 Task: Create a task  Implement a new cloud-based phone system for a company , assign it to team member softage.1@softage.net in the project AgileGator and update the status of the task to  On Track  , set the priority of the task to High
Action: Mouse moved to (73, 49)
Screenshot: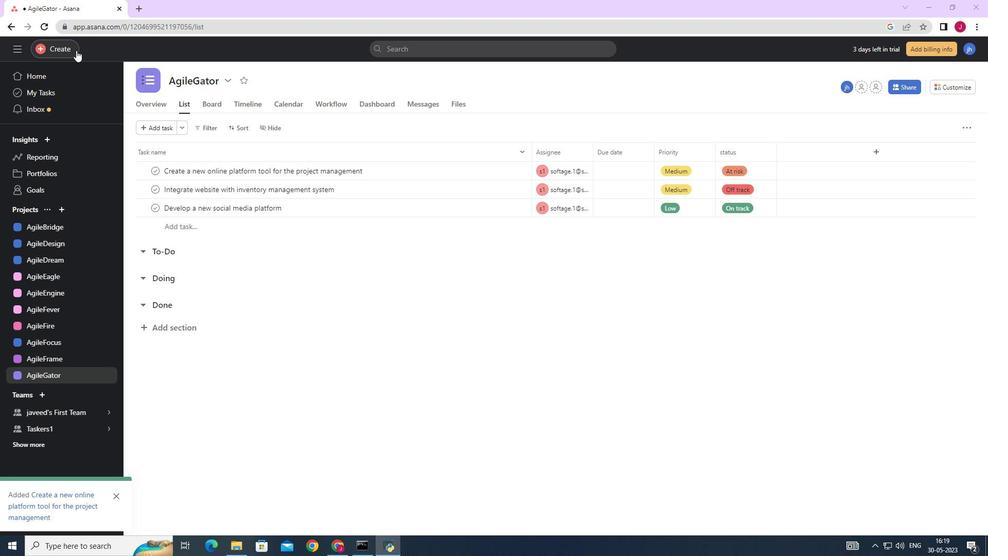 
Action: Mouse pressed left at (73, 49)
Screenshot: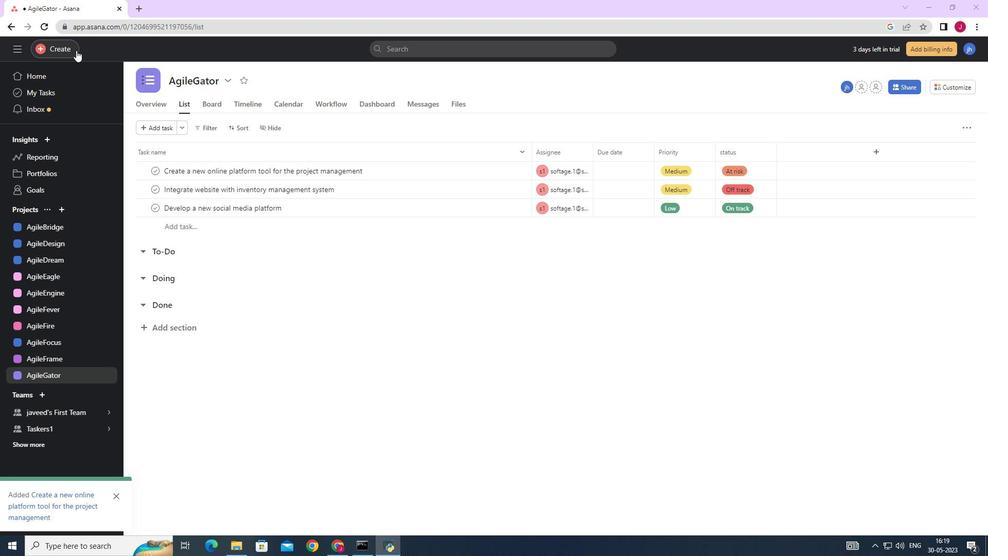 
Action: Mouse moved to (122, 54)
Screenshot: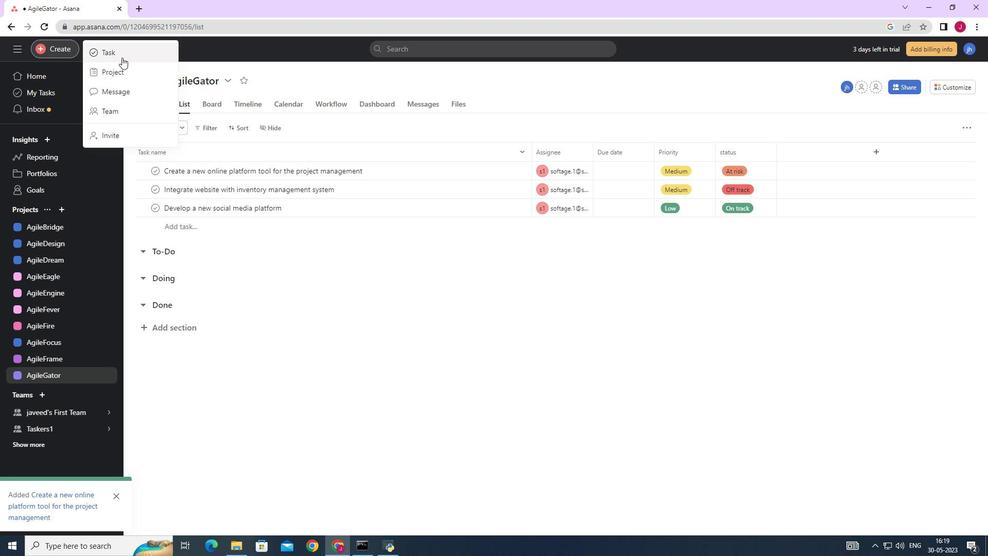 
Action: Mouse pressed left at (122, 54)
Screenshot: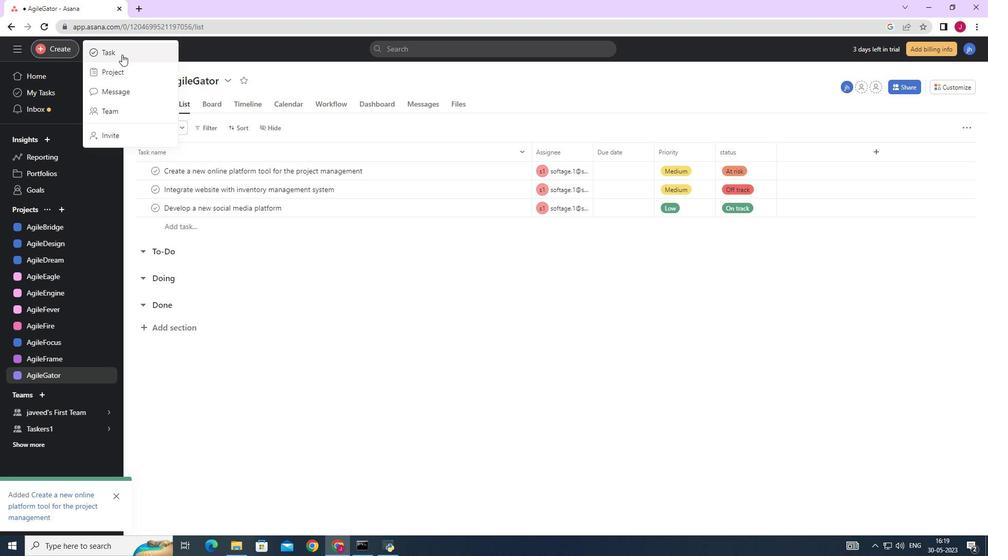 
Action: Mouse moved to (807, 340)
Screenshot: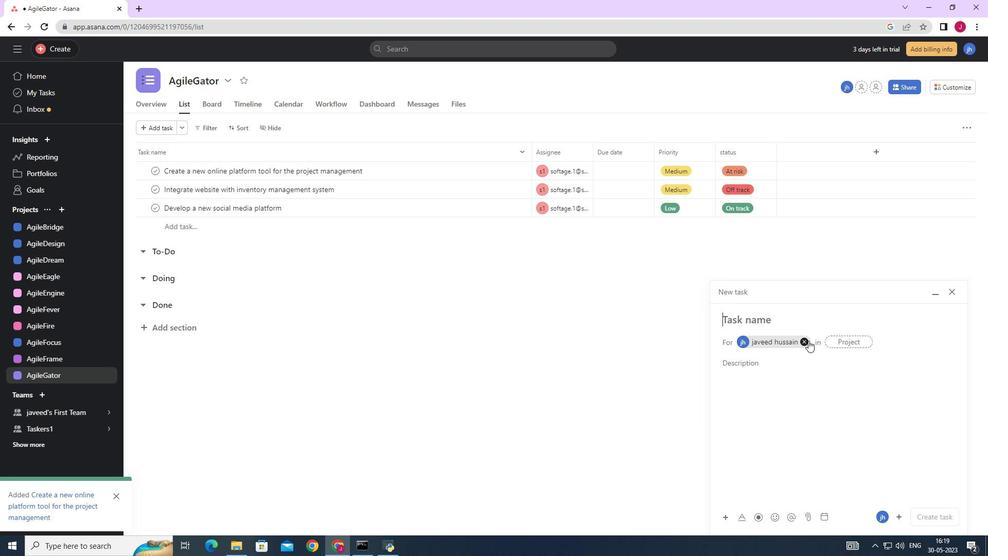 
Action: Mouse pressed left at (807, 340)
Screenshot: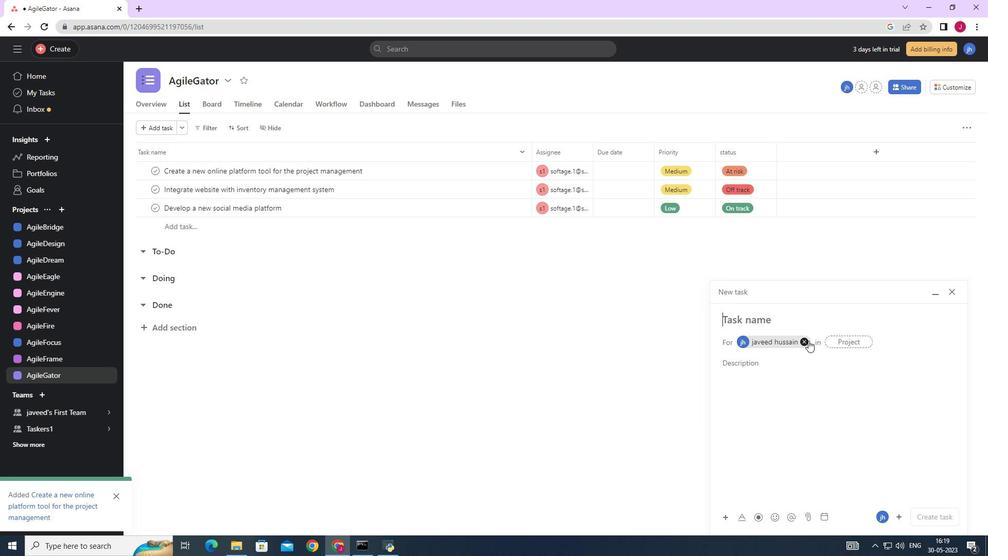 
Action: Mouse moved to (755, 322)
Screenshot: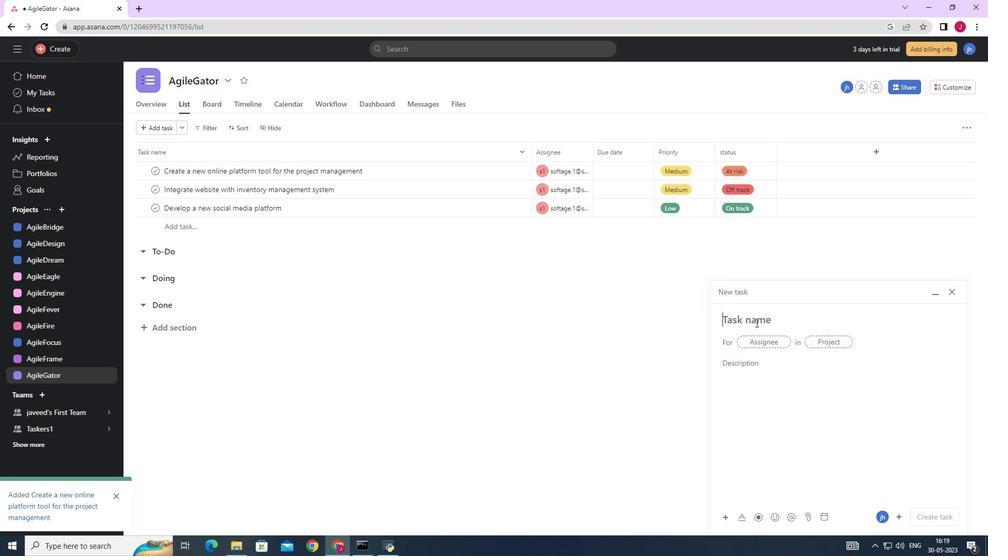 
Action: Mouse pressed left at (755, 322)
Screenshot: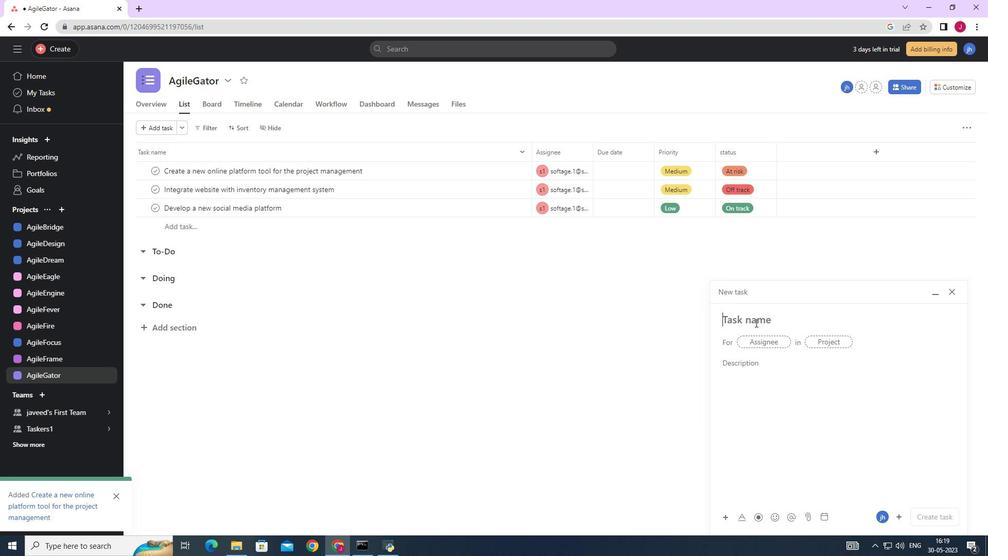 
Action: Mouse moved to (752, 321)
Screenshot: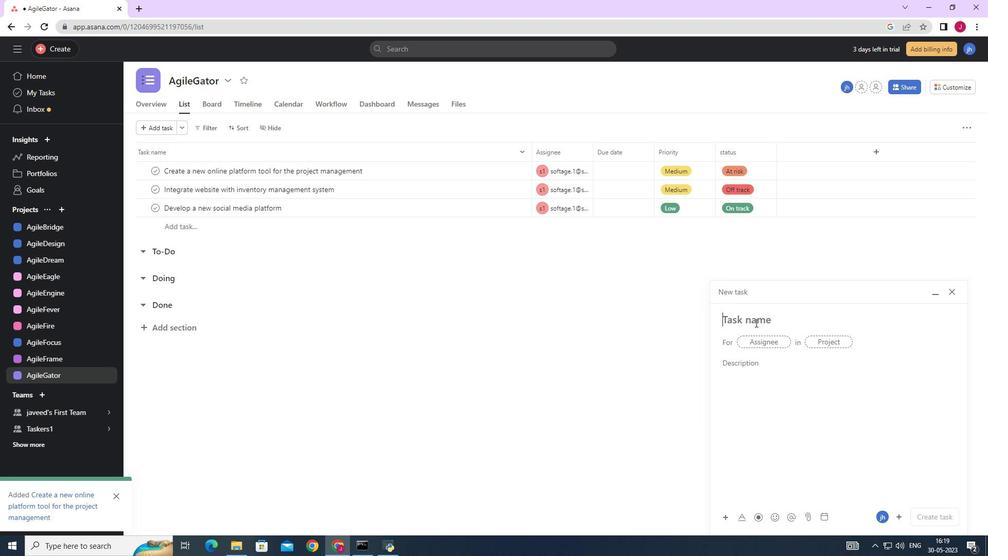 
Action: Key pressed <Key.caps_lock>I<Key.caps_lock>mplement<Key.space>a<Key.space>new<Key.space>cloud-based<Key.space>phone<Key.space>system<Key.space>for<Key.space>a<Key.space>company
Screenshot: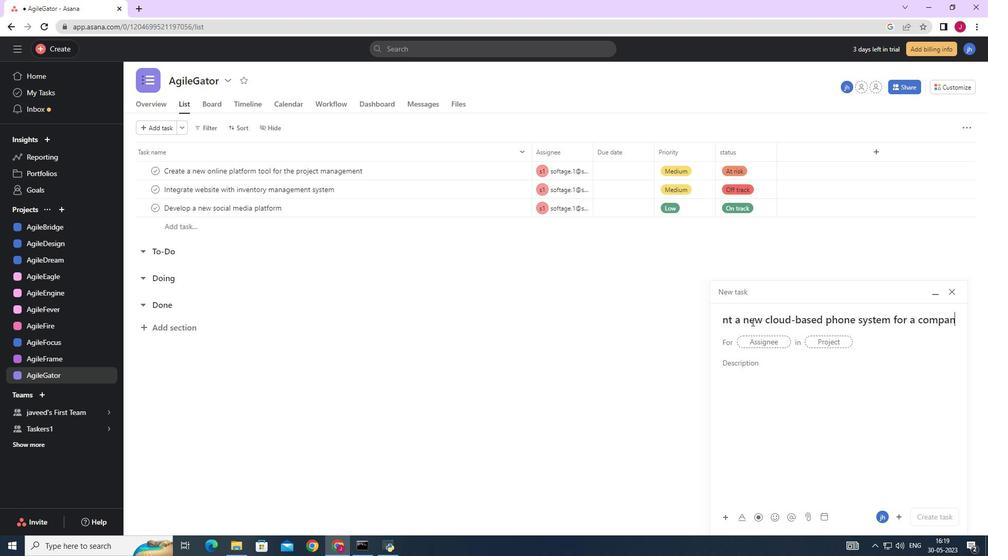 
Action: Mouse moved to (757, 339)
Screenshot: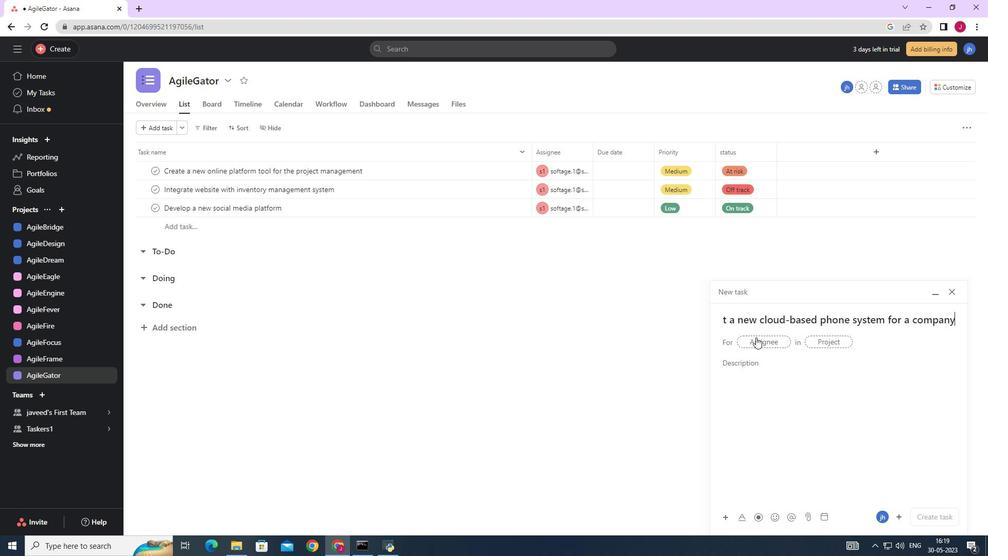 
Action: Mouse pressed left at (757, 339)
Screenshot: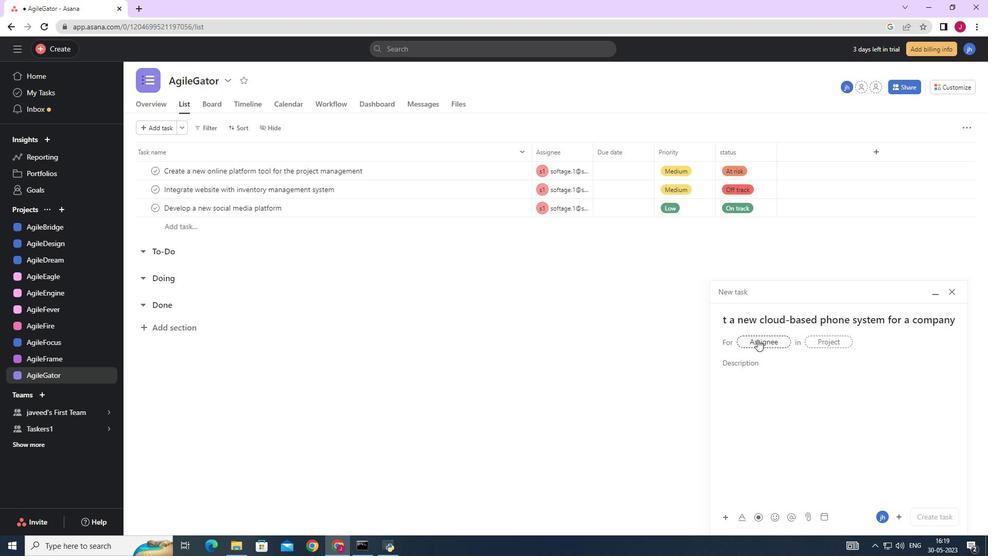 
Action: Key pressed softage.
Screenshot: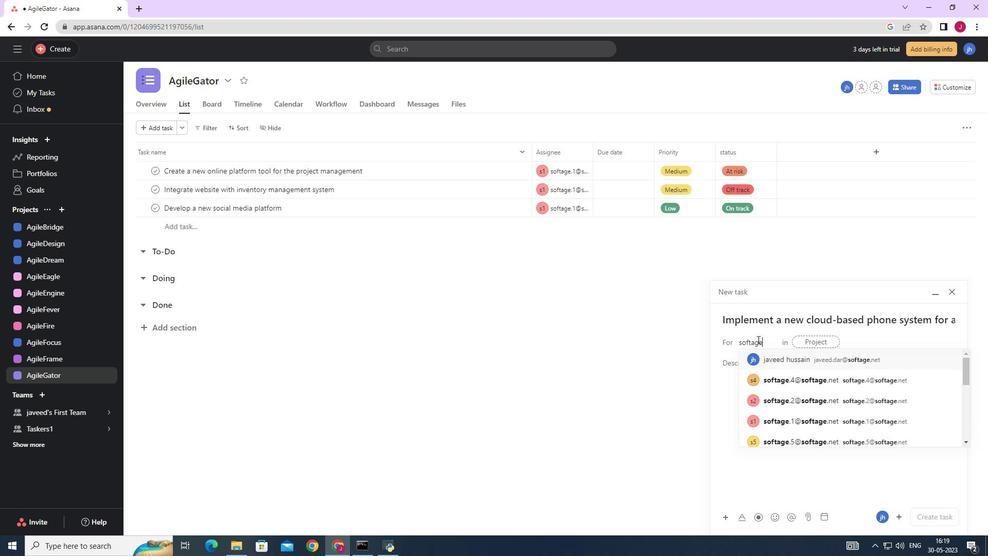 
Action: Mouse moved to (773, 341)
Screenshot: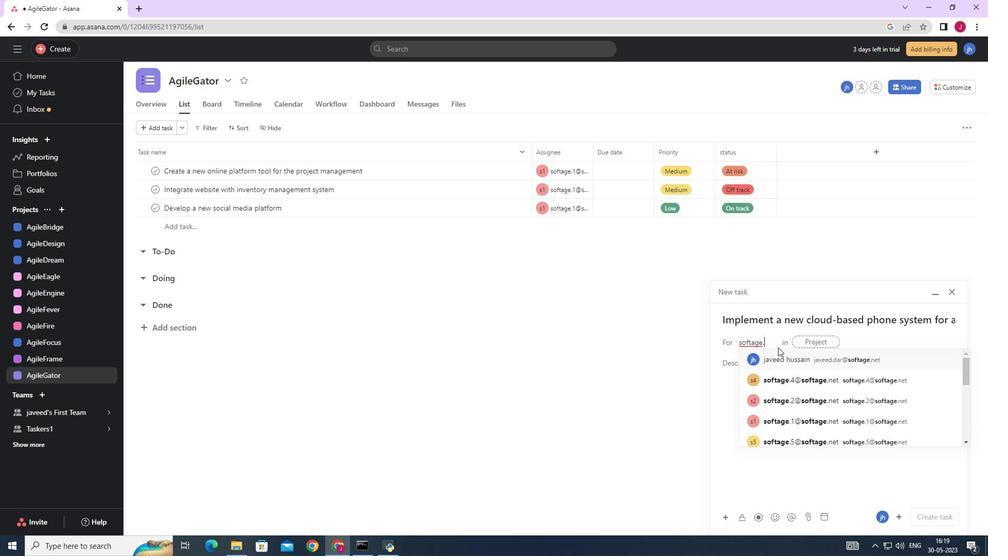 
Action: Key pressed 1
Screenshot: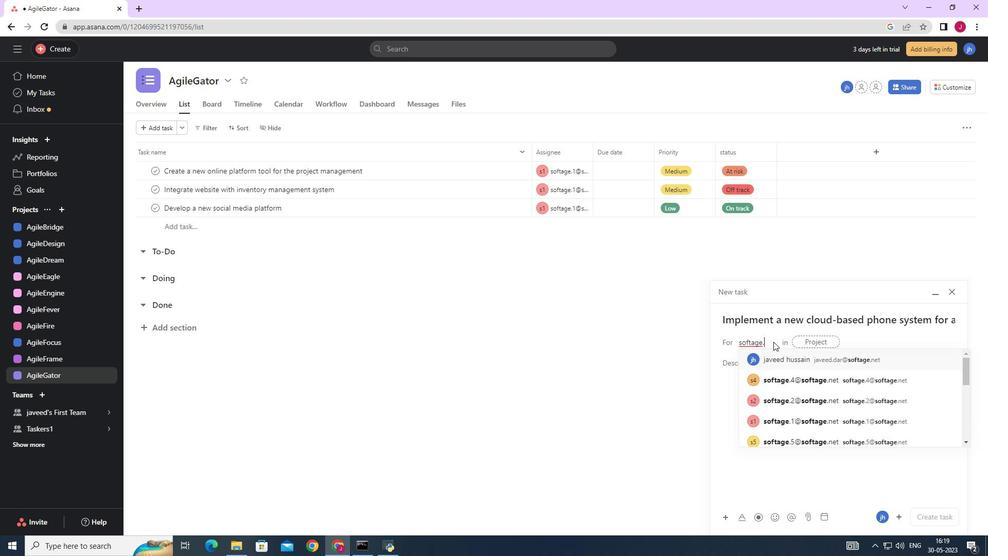 
Action: Mouse moved to (792, 356)
Screenshot: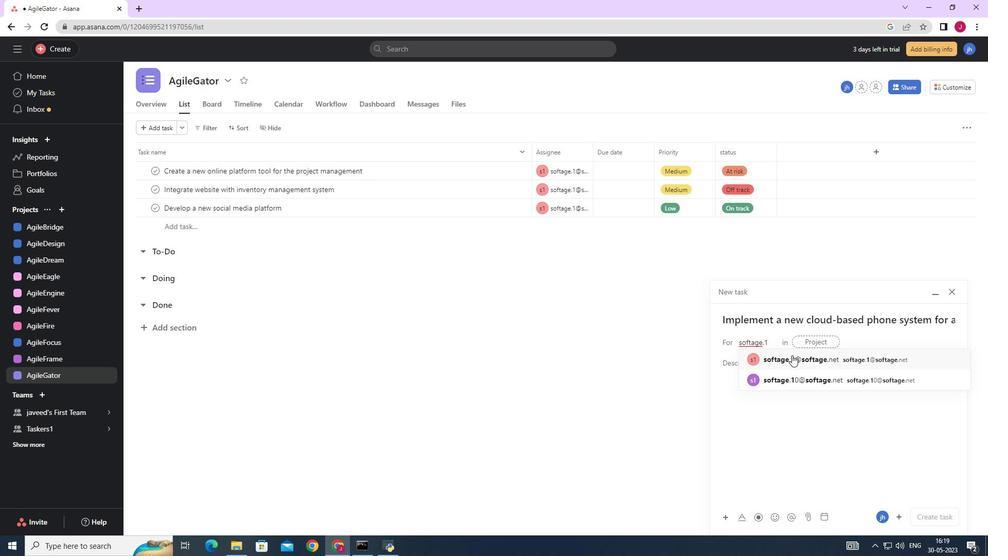 
Action: Mouse pressed left at (792, 355)
Screenshot: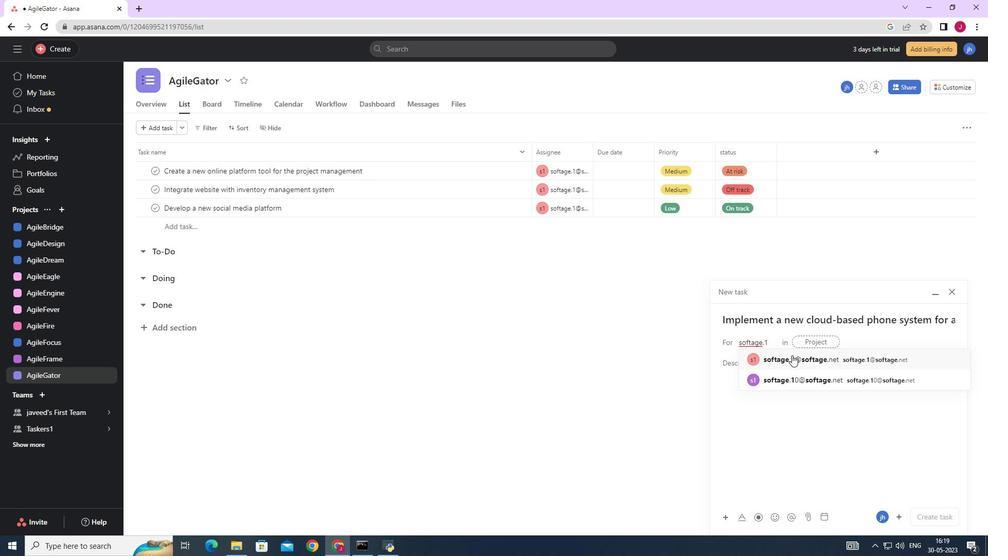 
Action: Mouse moved to (666, 360)
Screenshot: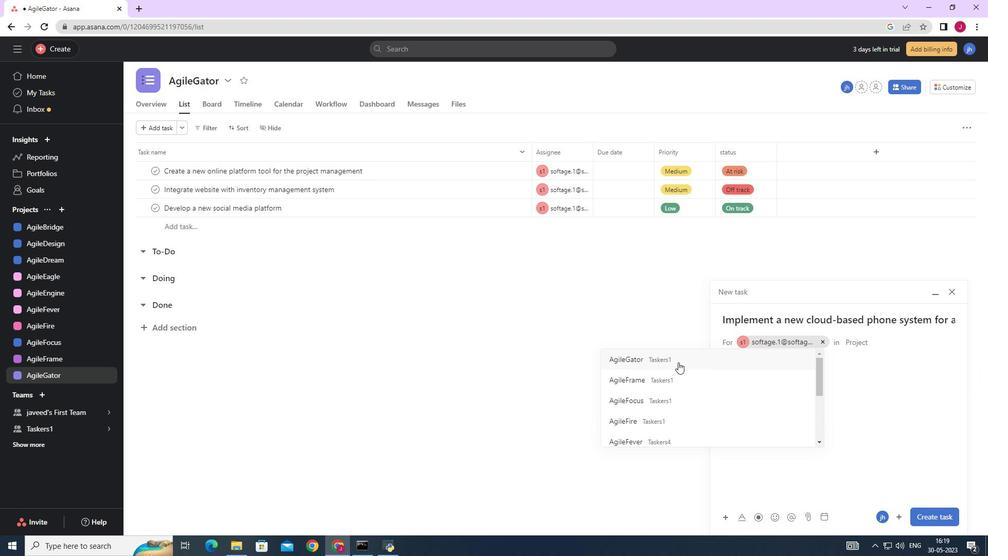 
Action: Mouse pressed left at (666, 360)
Screenshot: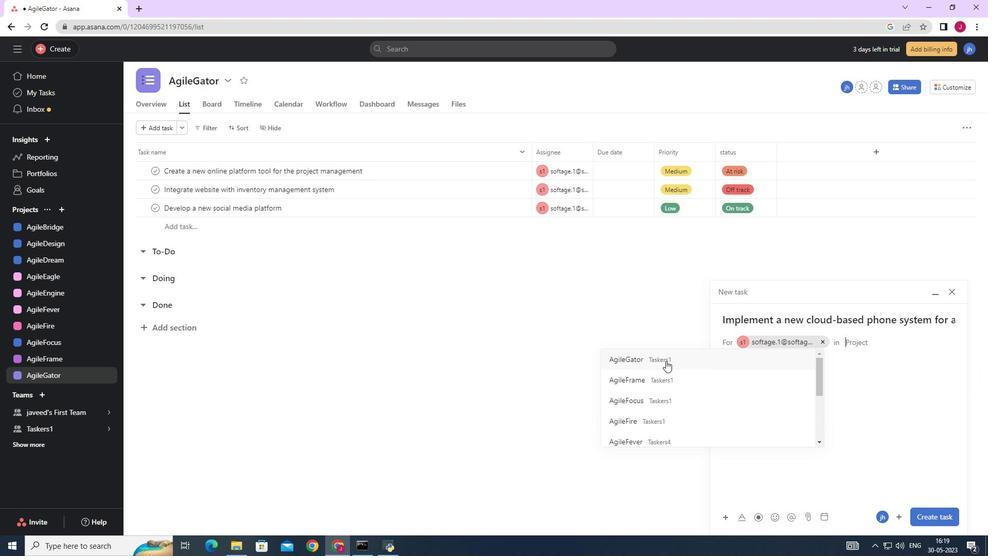 
Action: Mouse moved to (773, 365)
Screenshot: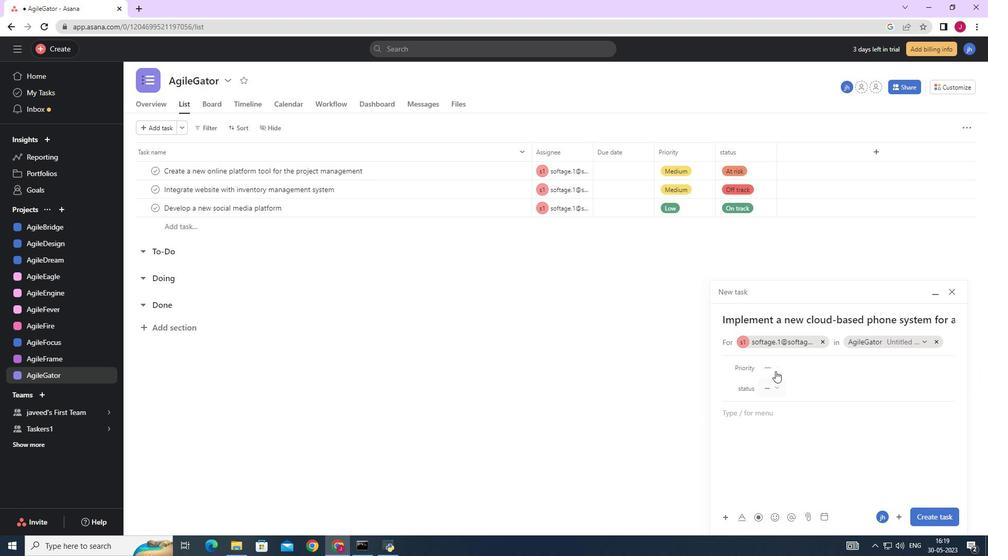 
Action: Mouse pressed left at (773, 365)
Screenshot: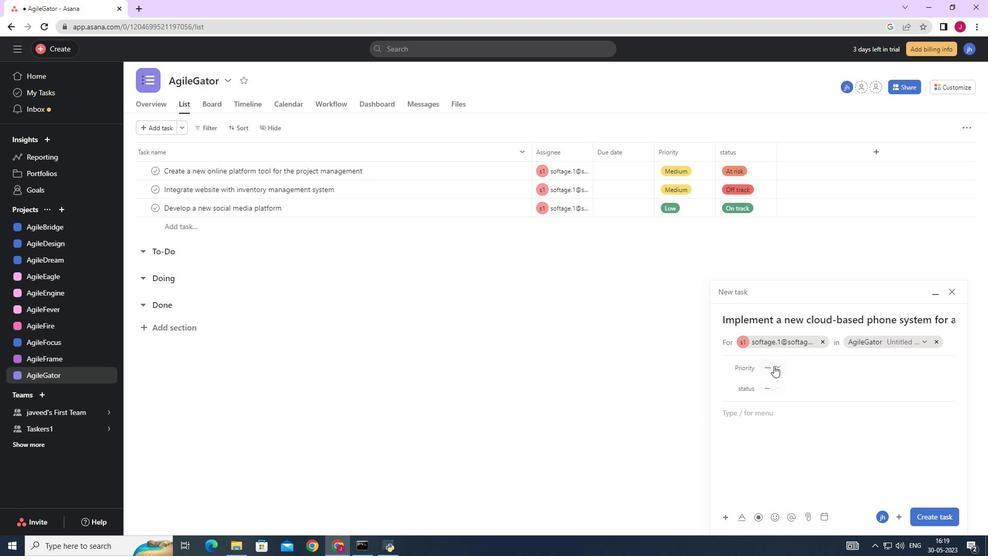 
Action: Mouse moved to (790, 400)
Screenshot: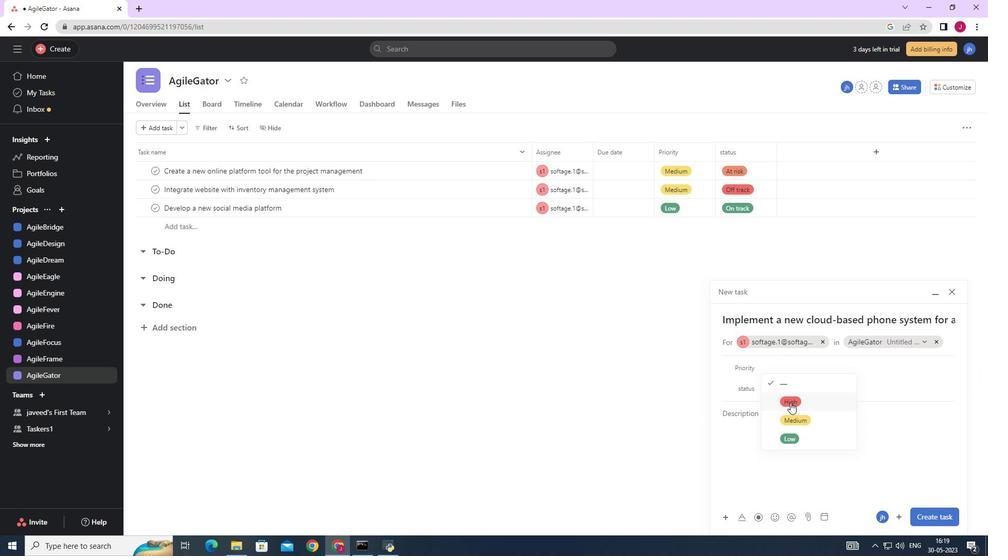 
Action: Mouse pressed left at (790, 400)
Screenshot: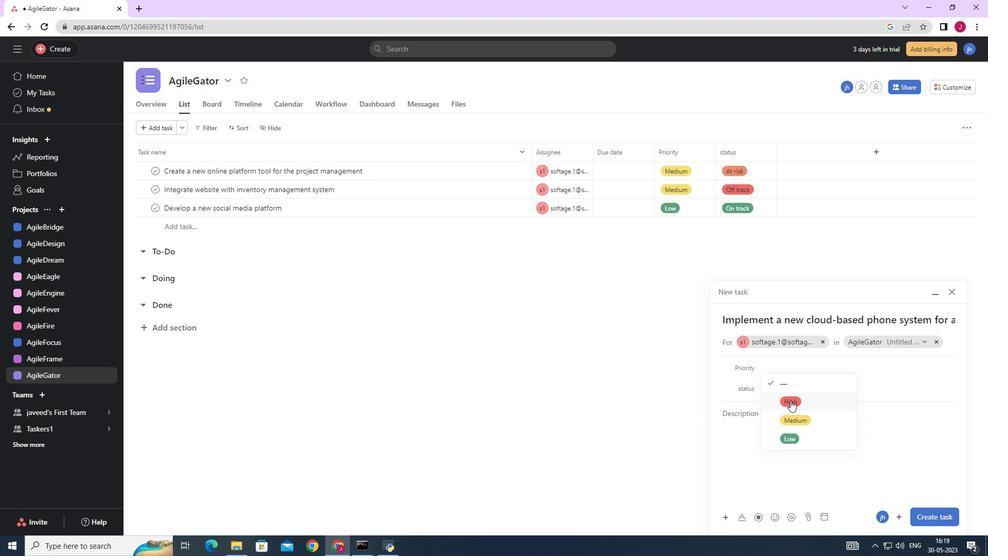 
Action: Mouse moved to (777, 387)
Screenshot: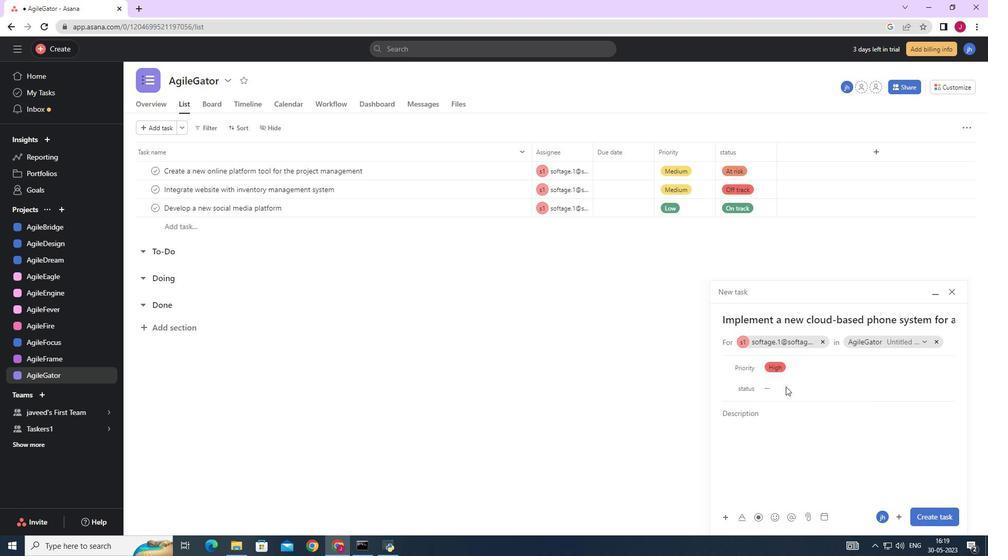 
Action: Mouse pressed left at (777, 387)
Screenshot: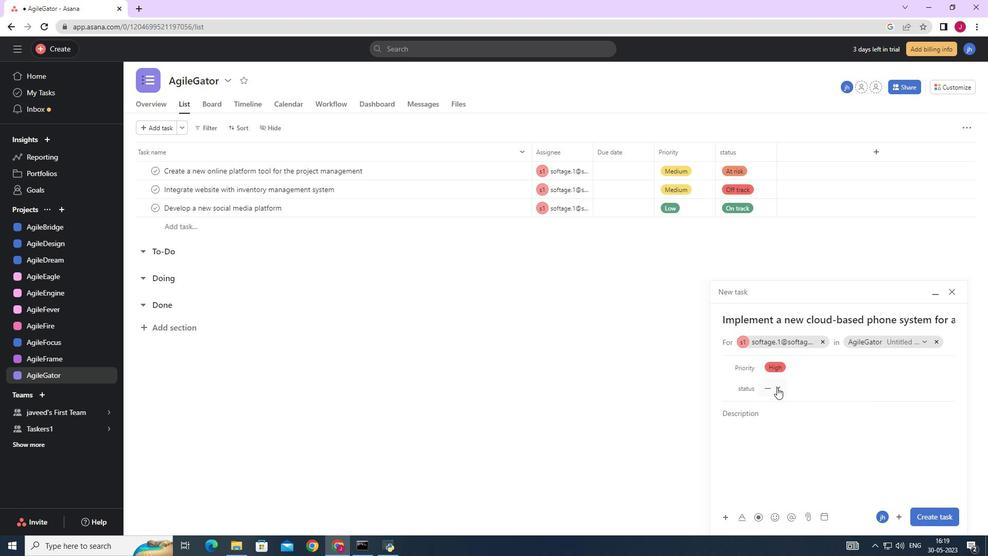 
Action: Mouse moved to (797, 421)
Screenshot: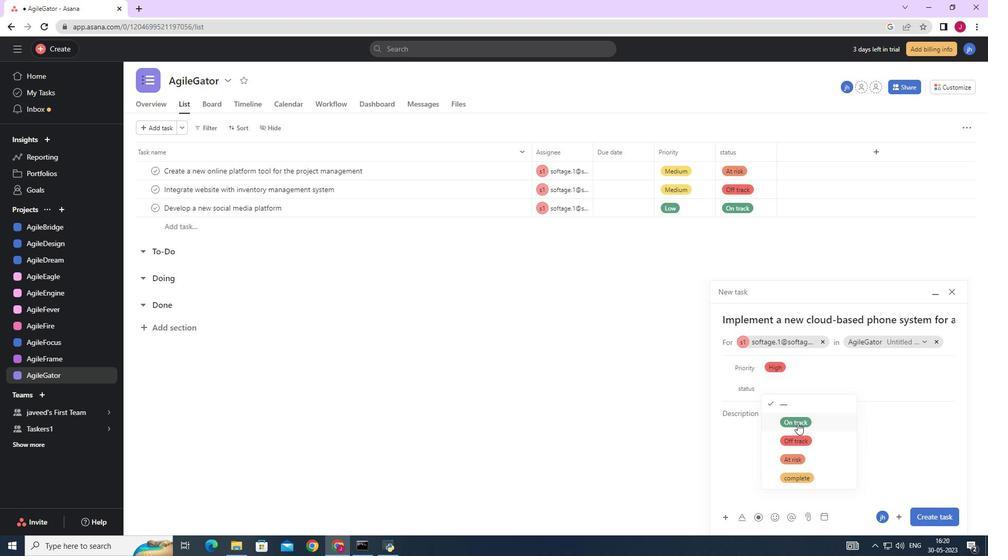
Action: Mouse pressed left at (797, 421)
Screenshot: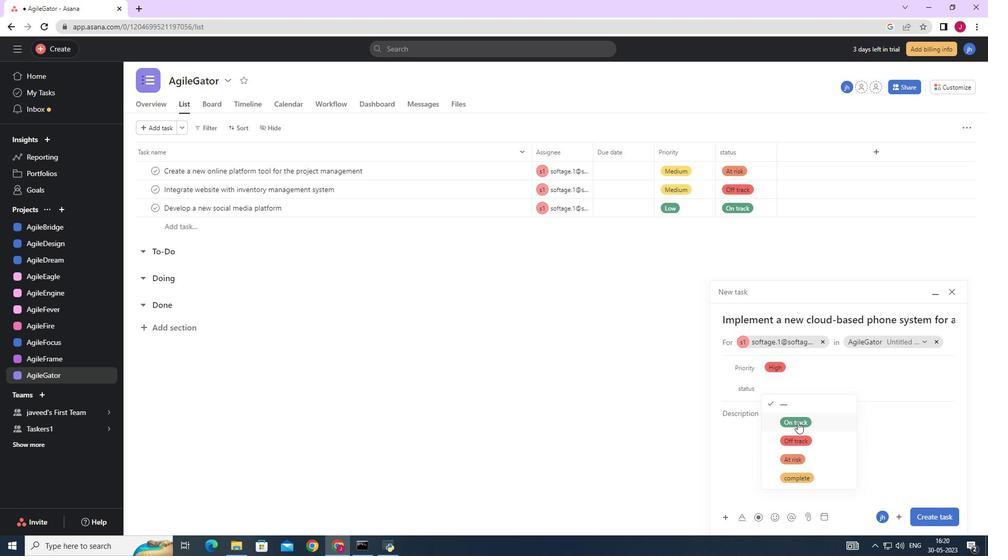 
Action: Mouse moved to (942, 518)
Screenshot: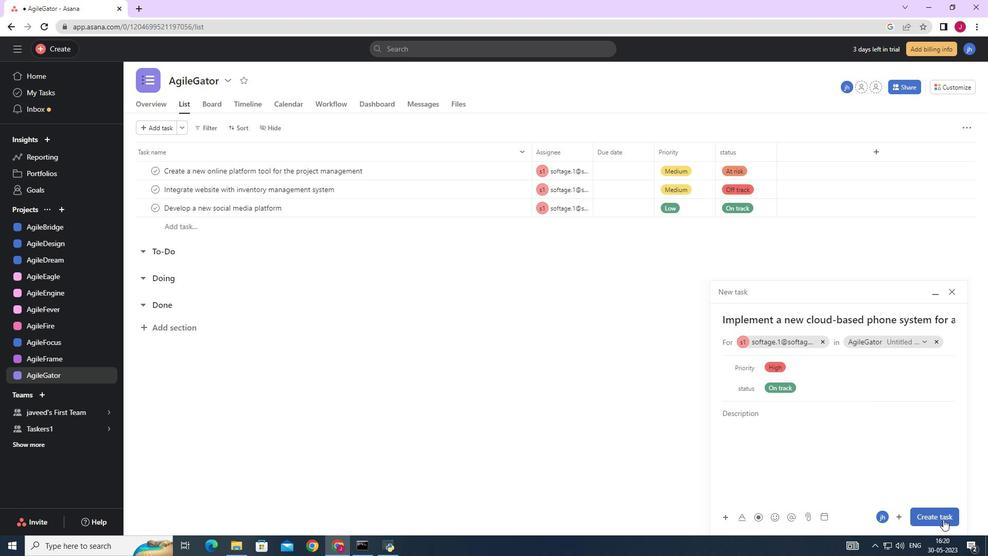 
Action: Mouse pressed left at (942, 518)
Screenshot: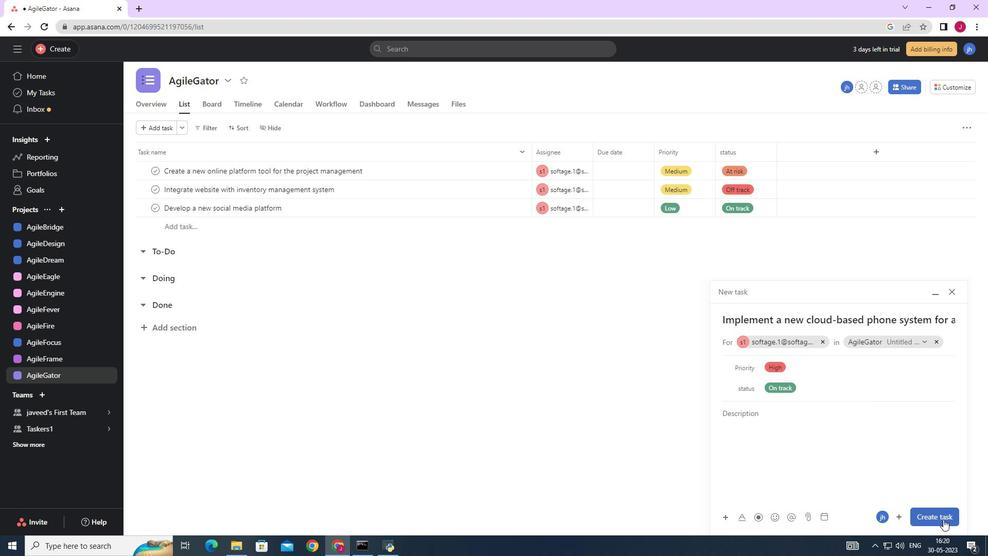 
Action: Mouse moved to (757, 495)
Screenshot: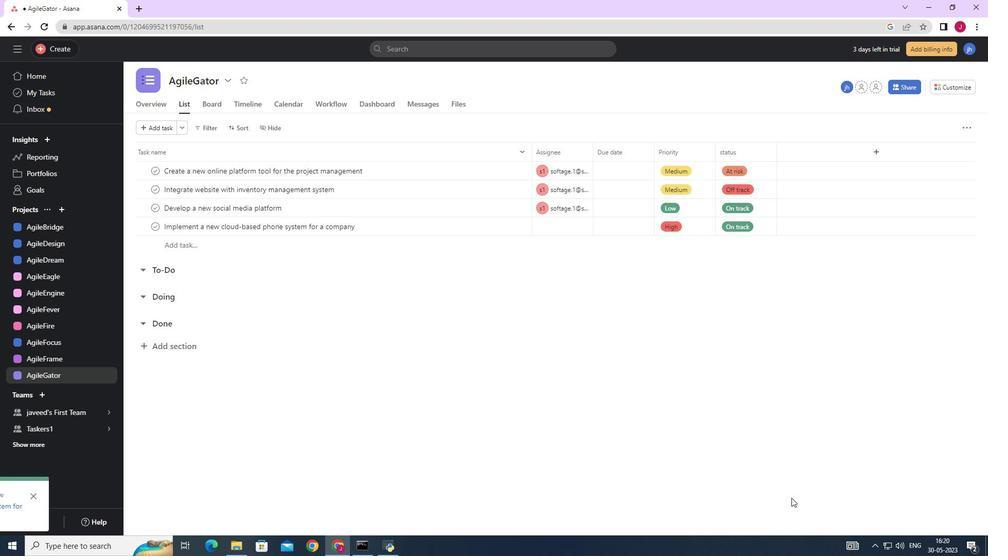 
